 Task: Create a sub task Design and Implement Solution for the task  Create an e-learning platform for online education in the project AgileBite , assign it to team member softage.2@softage.net and update the status of the sub task to  Completed , set the priority of the sub task to High
Action: Mouse moved to (433, 233)
Screenshot: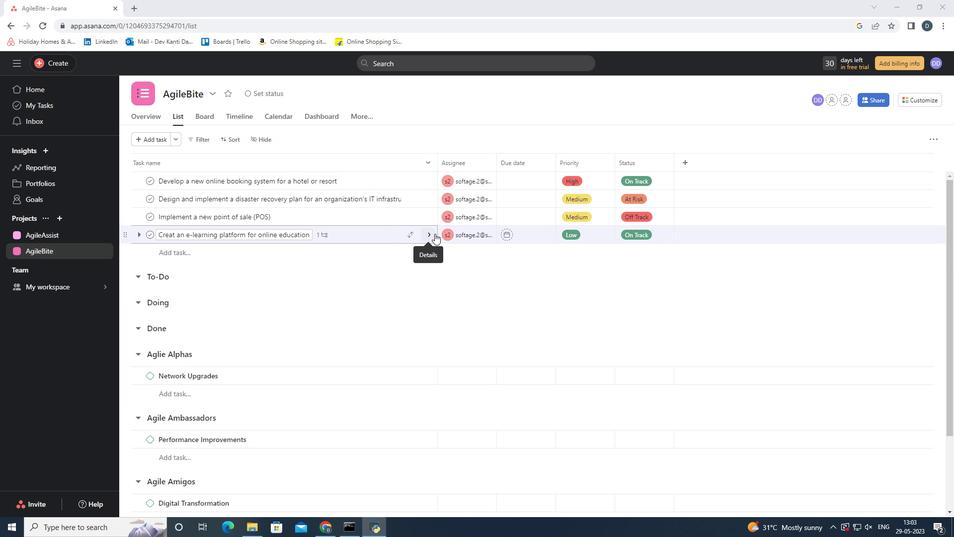 
Action: Mouse pressed left at (433, 233)
Screenshot: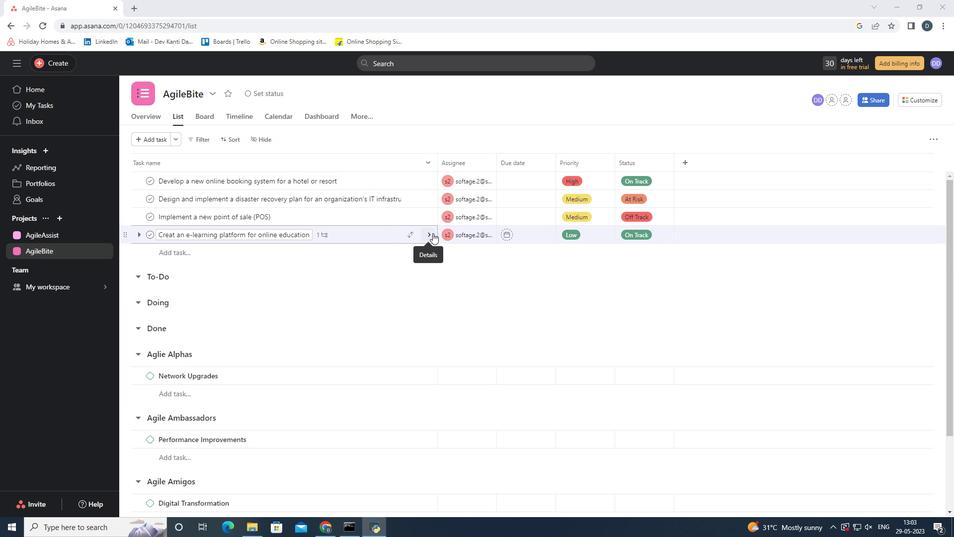 
Action: Mouse moved to (826, 345)
Screenshot: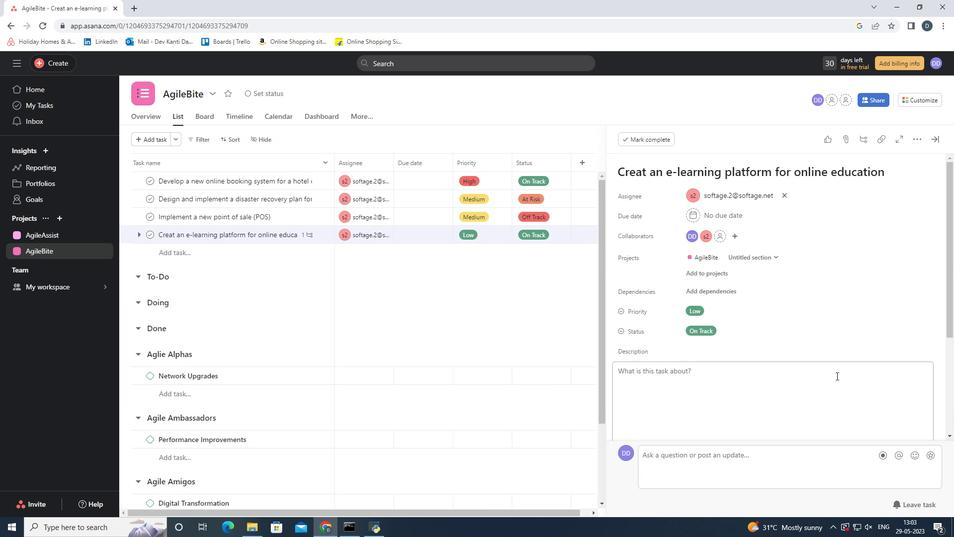 
Action: Mouse scrolled (826, 344) with delta (0, 0)
Screenshot: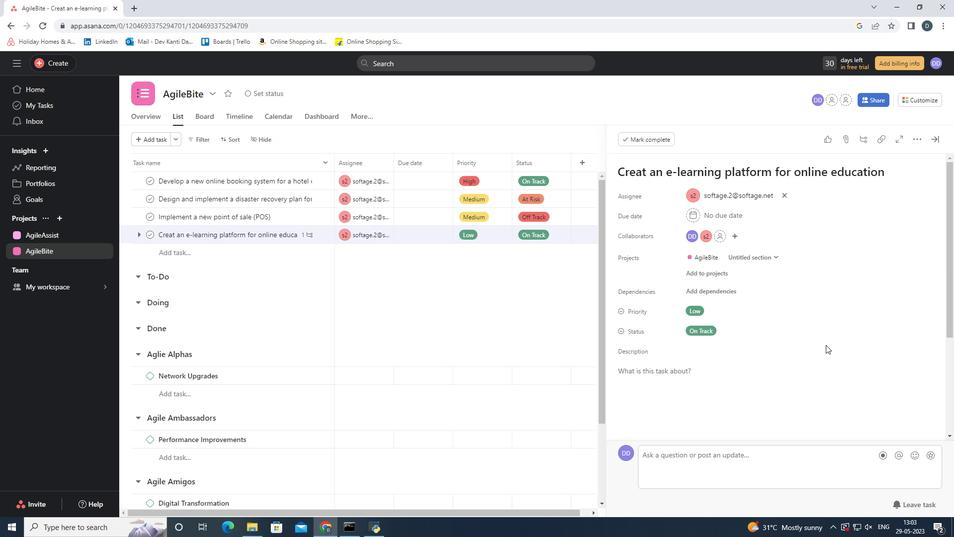 
Action: Mouse scrolled (826, 344) with delta (0, 0)
Screenshot: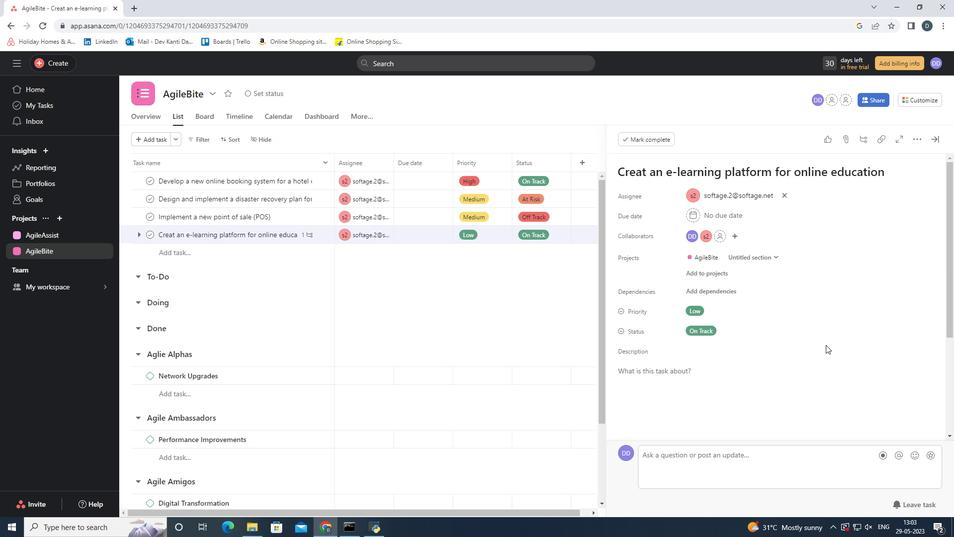 
Action: Mouse scrolled (826, 344) with delta (0, 0)
Screenshot: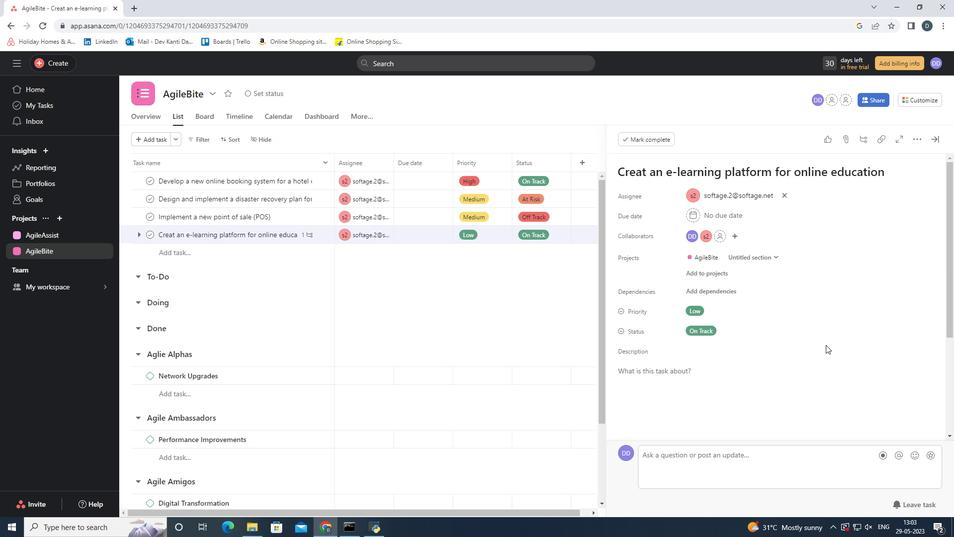 
Action: Mouse scrolled (826, 344) with delta (0, 0)
Screenshot: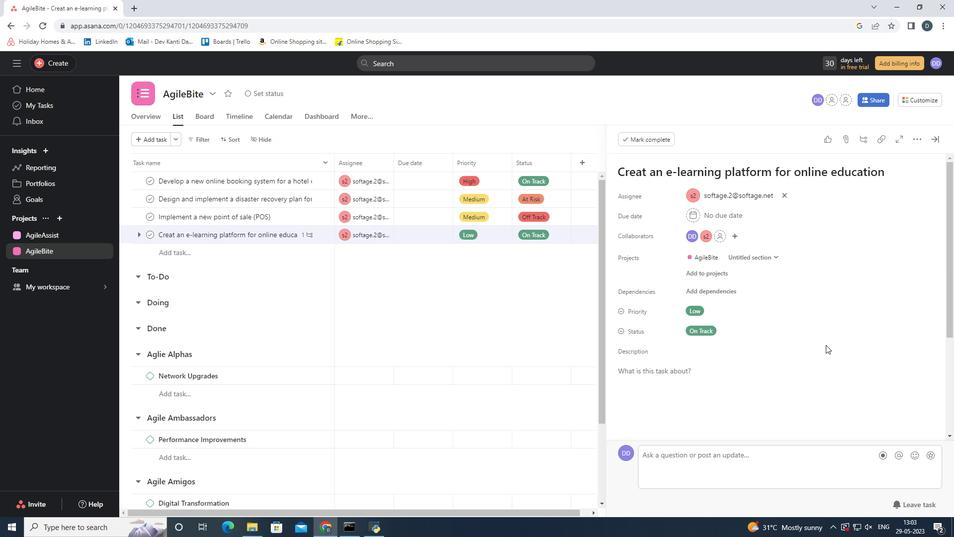 
Action: Mouse moved to (658, 352)
Screenshot: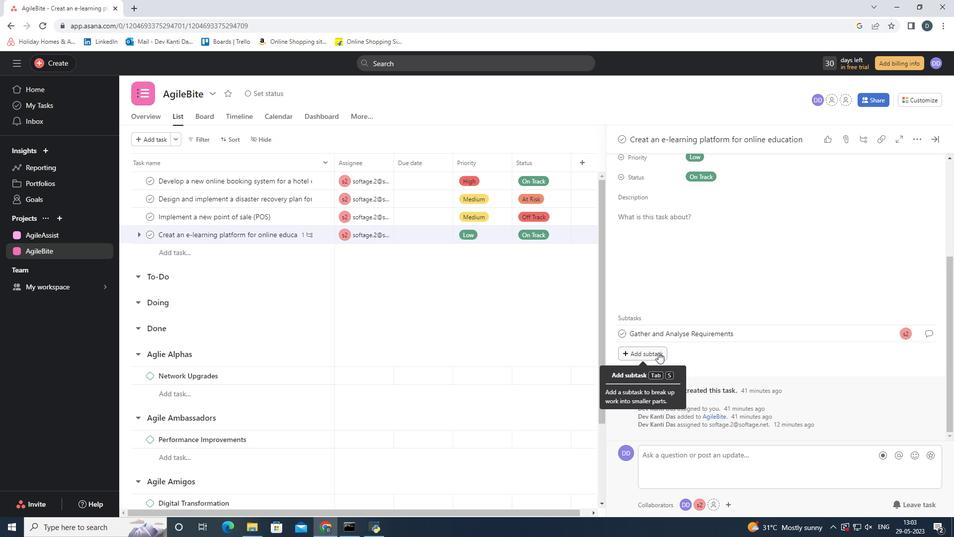 
Action: Mouse pressed left at (658, 352)
Screenshot: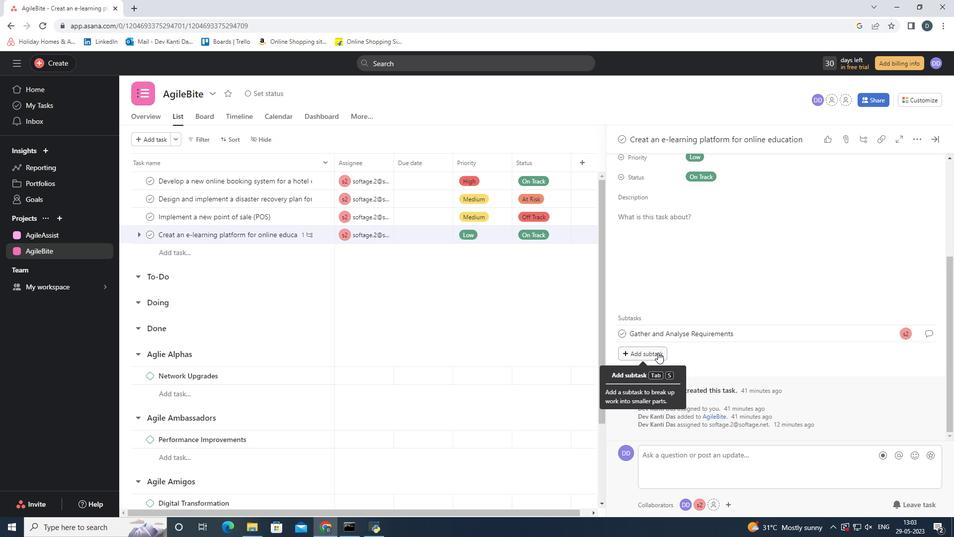 
Action: Mouse moved to (773, 358)
Screenshot: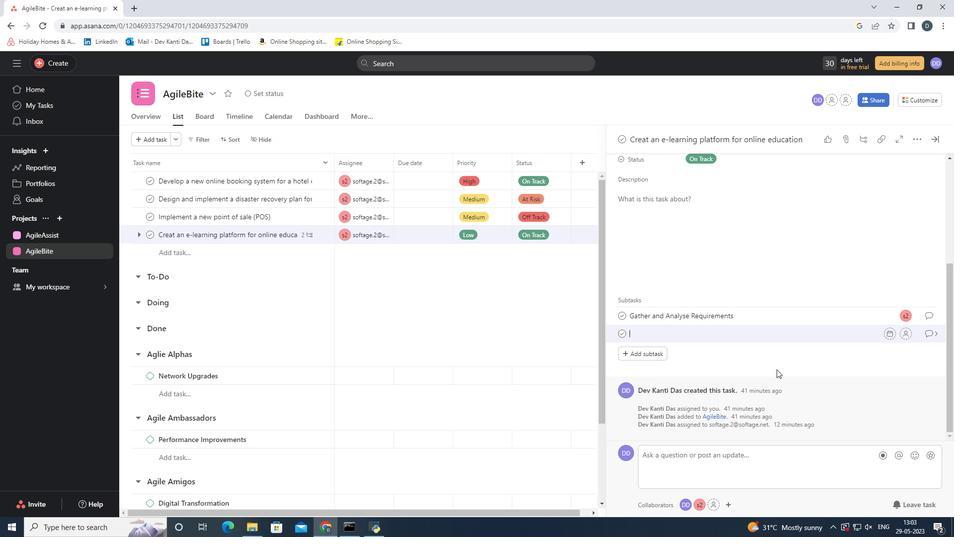 
Action: Key pressed <Key.shift>Design<Key.space>and<Key.space><Key.shift_r>Implemented<Key.space><Key.shift>Solution
Screenshot: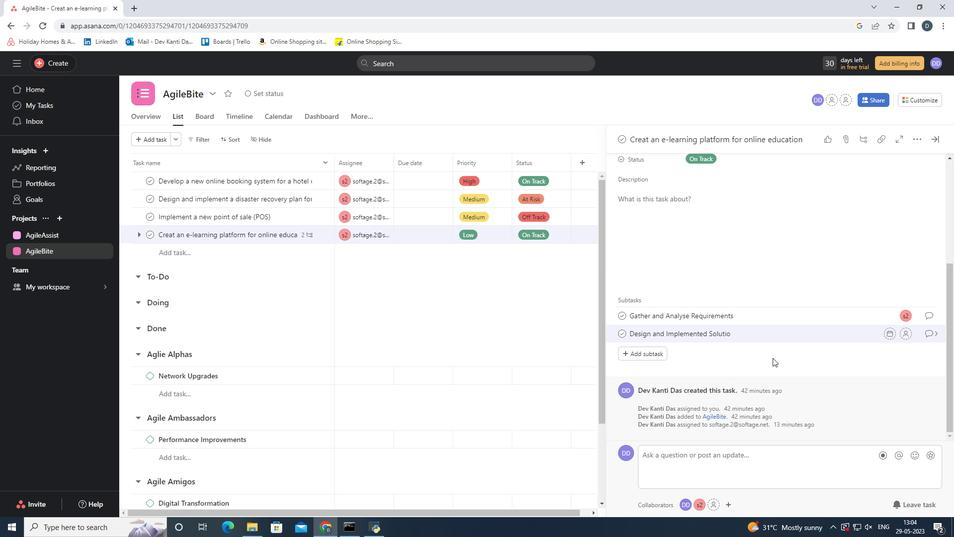 
Action: Mouse pressed left at (773, 358)
Screenshot: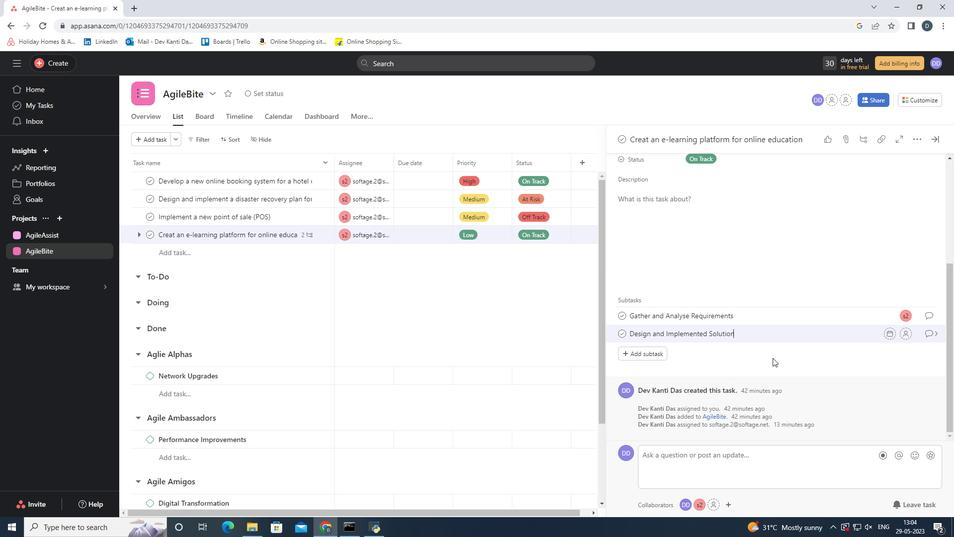 
Action: Mouse moved to (909, 331)
Screenshot: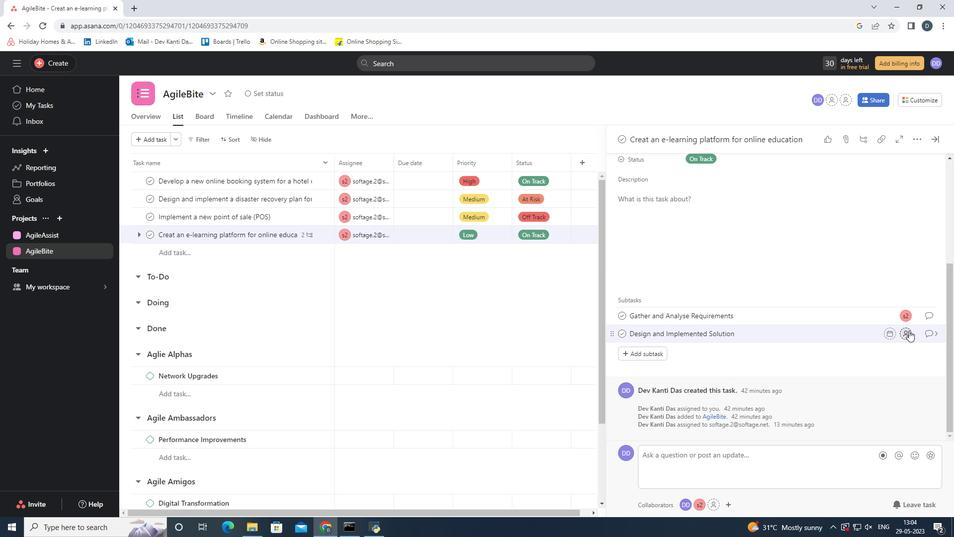 
Action: Mouse pressed left at (909, 331)
Screenshot: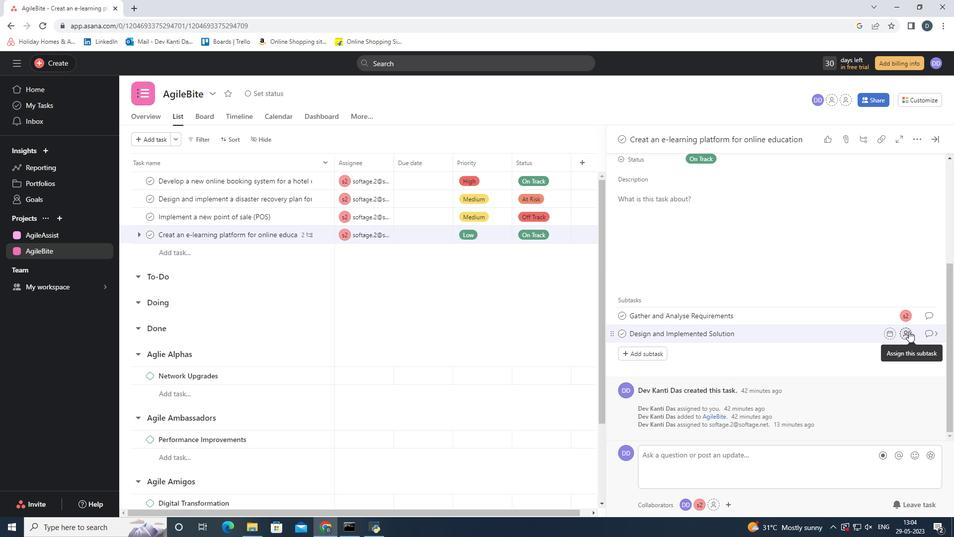 
Action: Mouse moved to (792, 405)
Screenshot: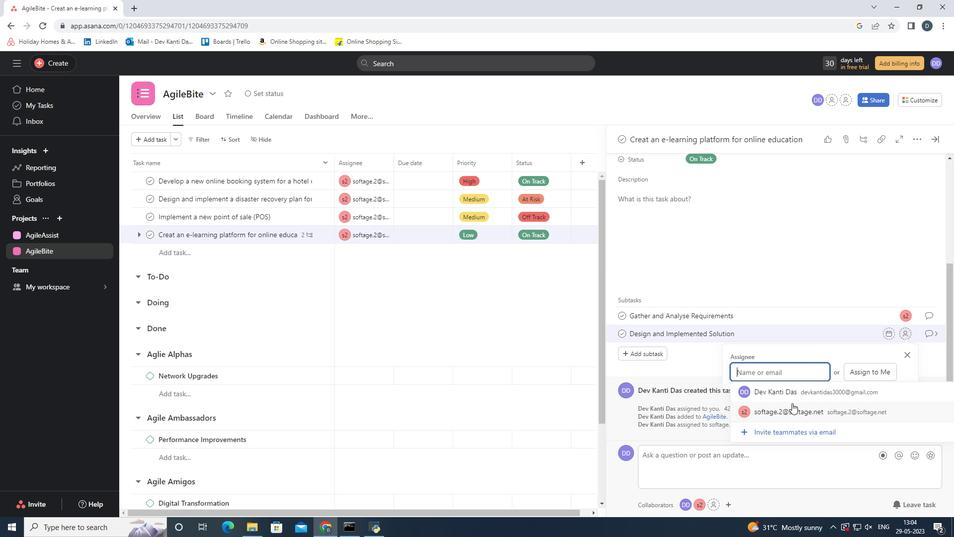 
Action: Mouse pressed left at (792, 405)
Screenshot: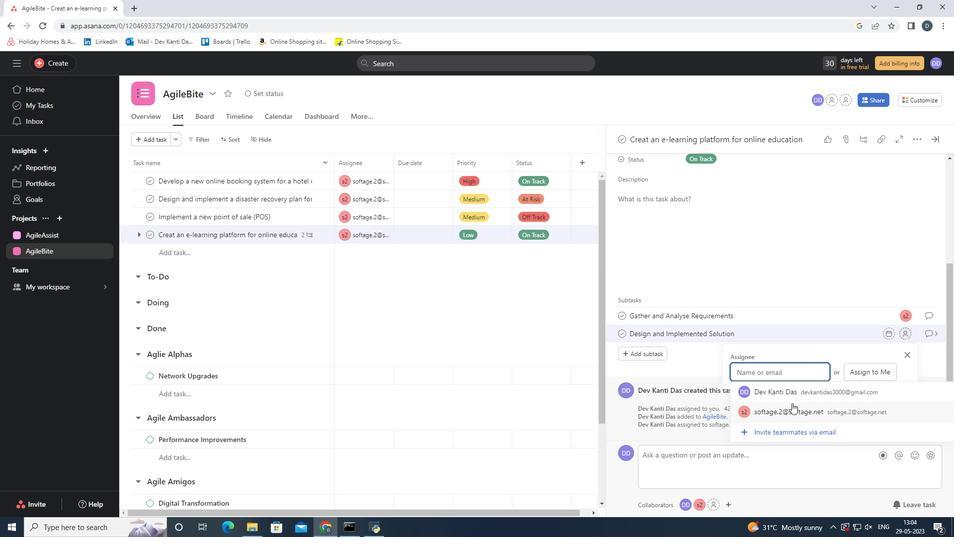 
Action: Mouse moved to (870, 366)
Screenshot: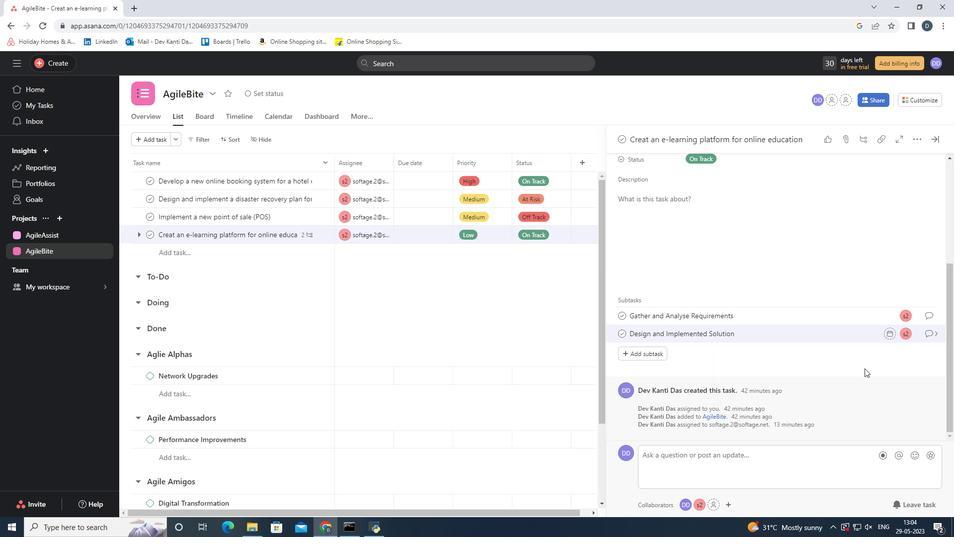 
Action: Mouse pressed left at (870, 366)
Screenshot: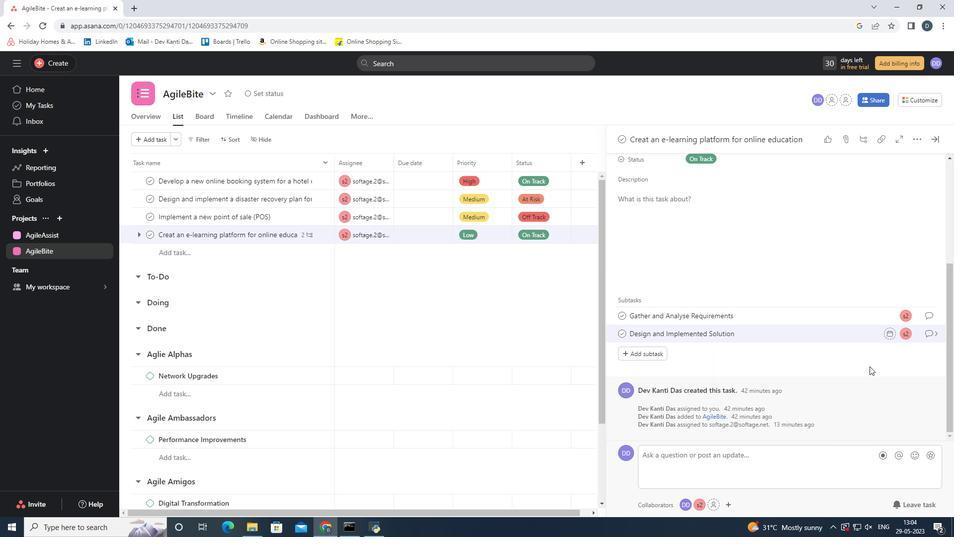 
Action: Mouse moved to (936, 331)
Screenshot: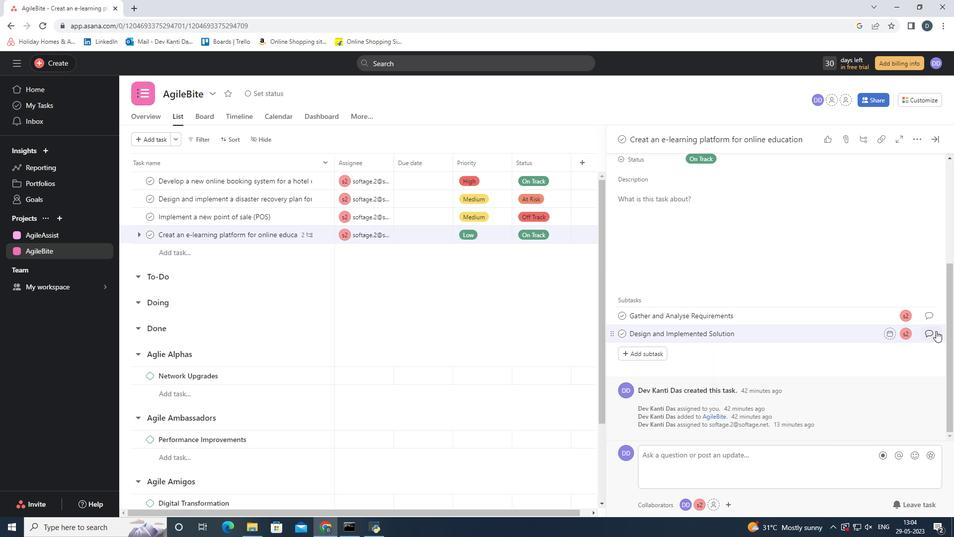 
Action: Mouse pressed left at (936, 331)
Screenshot: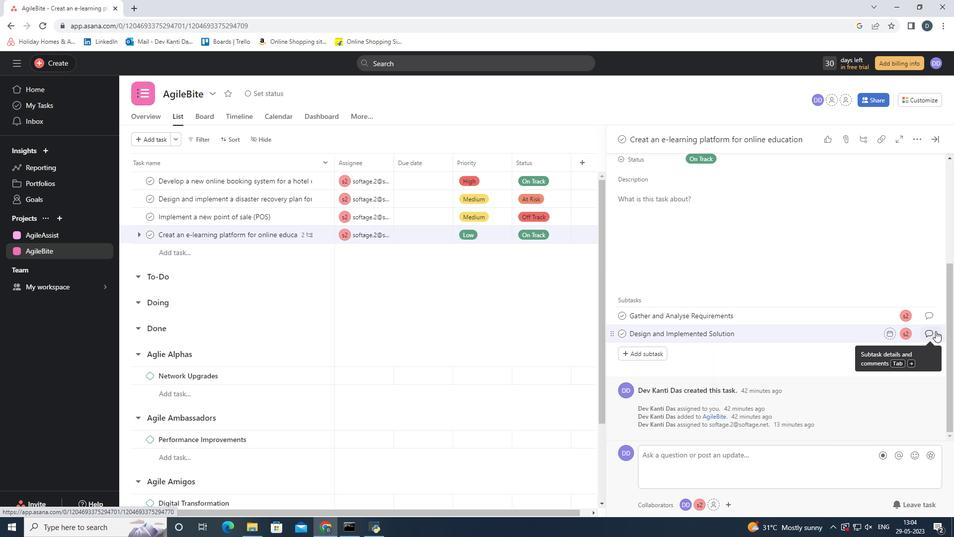 
Action: Mouse moved to (654, 300)
Screenshot: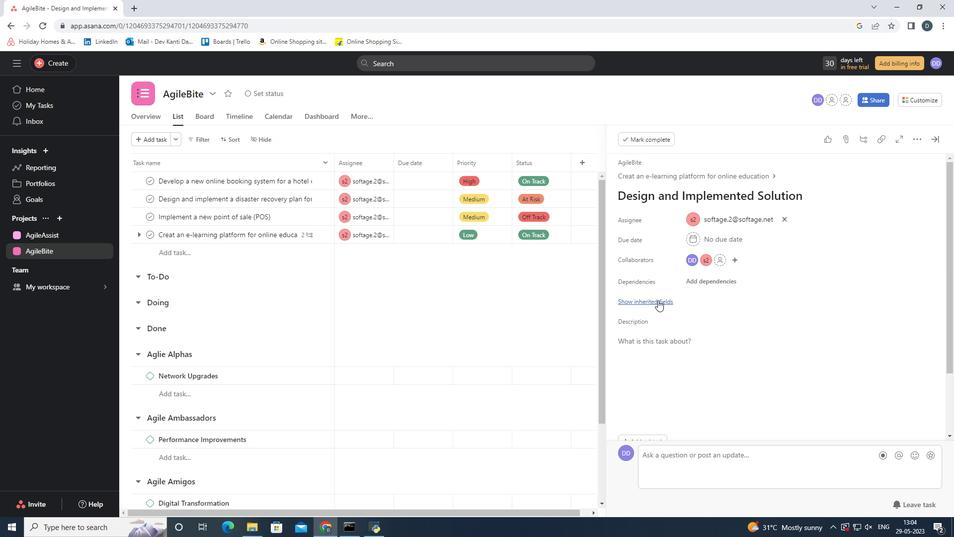 
Action: Mouse pressed left at (654, 300)
Screenshot: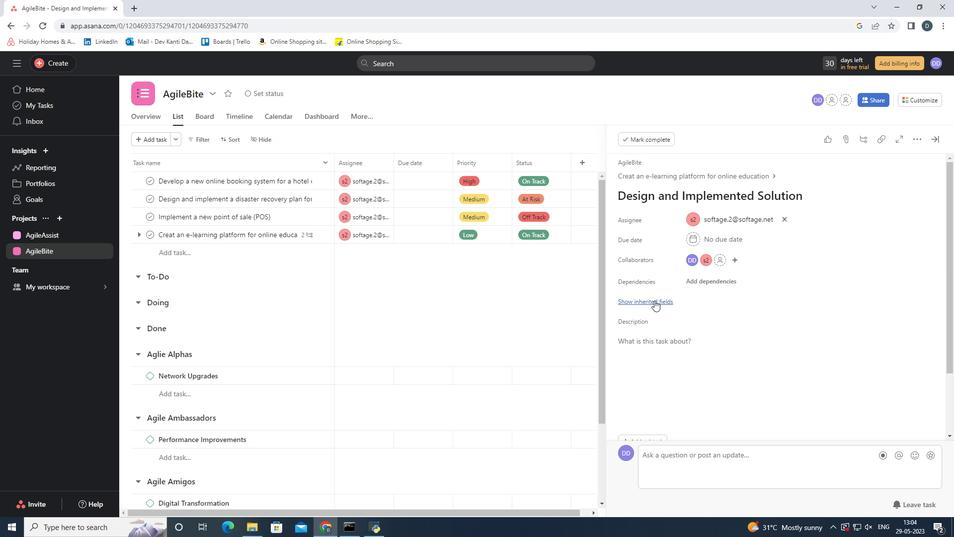 
Action: Mouse moved to (700, 320)
Screenshot: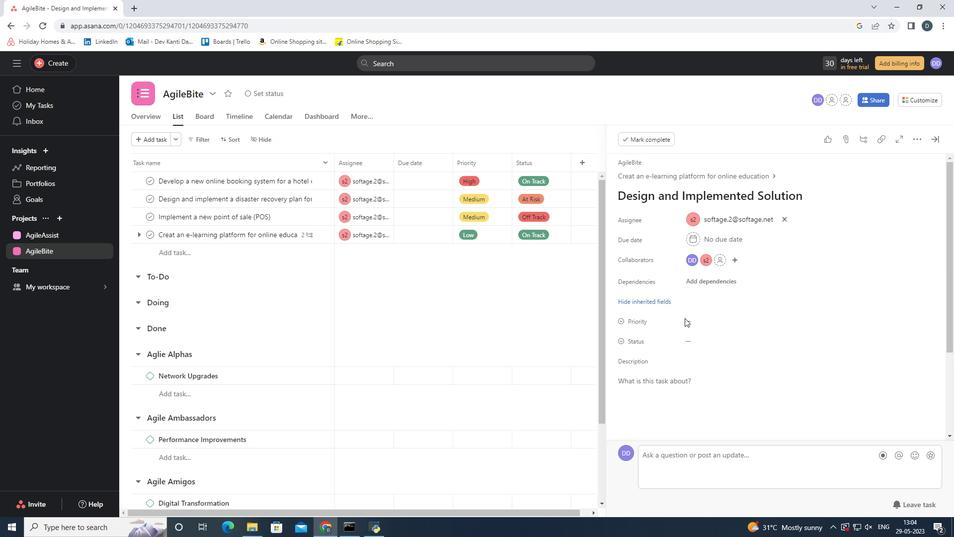 
Action: Mouse pressed left at (700, 320)
Screenshot: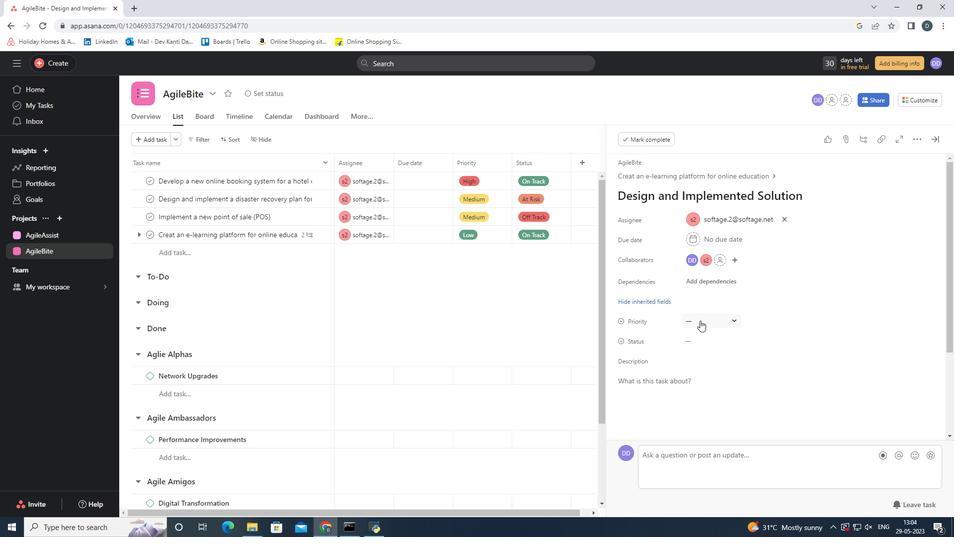 
Action: Mouse moved to (725, 360)
Screenshot: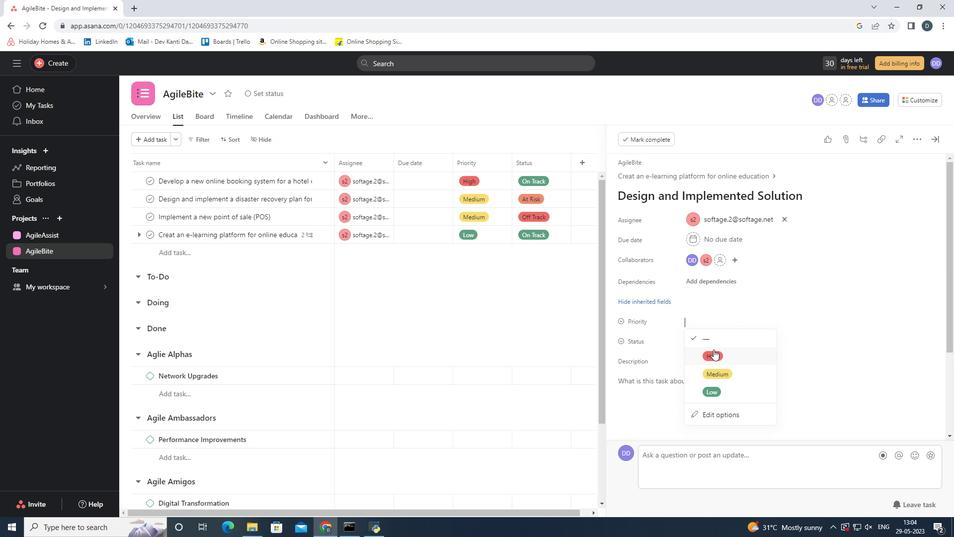 
Action: Mouse pressed left at (725, 360)
Screenshot: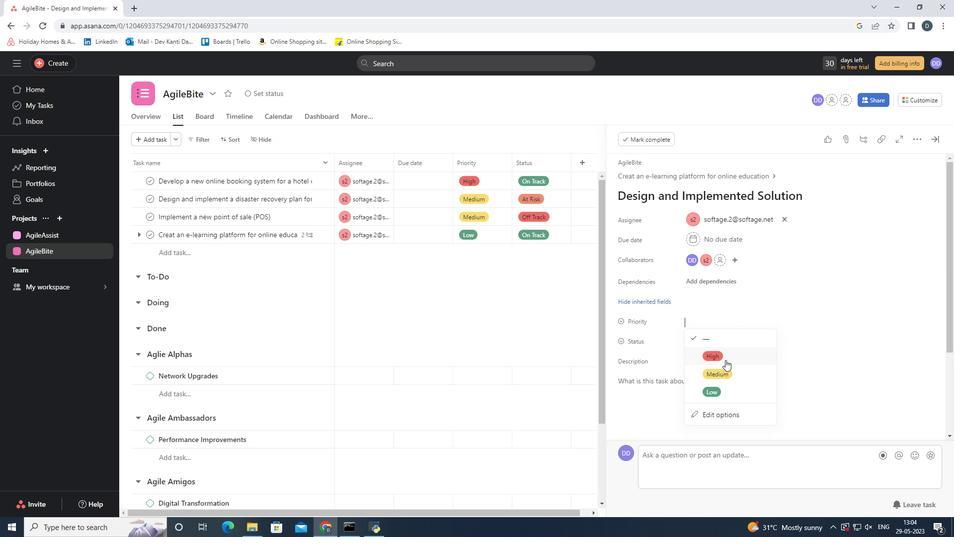 
Action: Mouse moved to (698, 343)
Screenshot: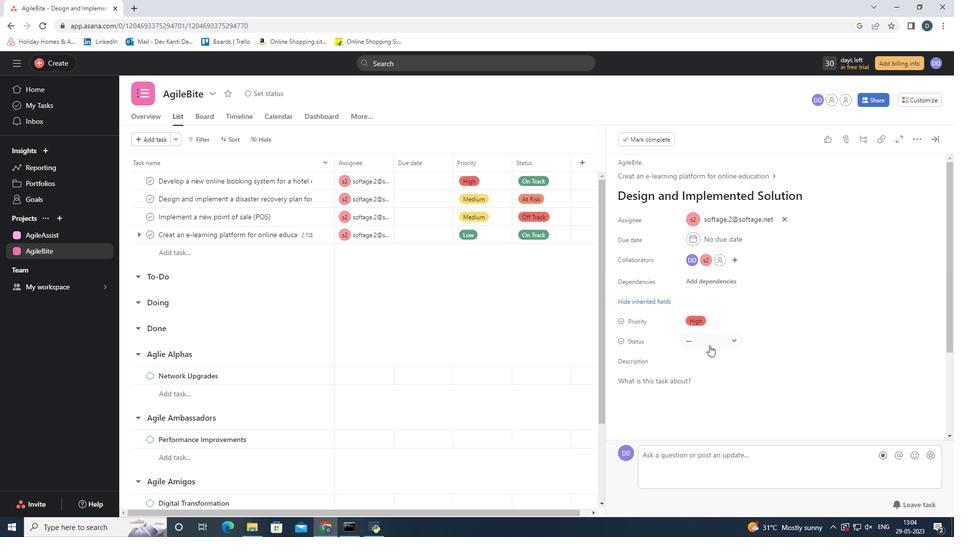 
Action: Mouse pressed left at (698, 343)
Screenshot: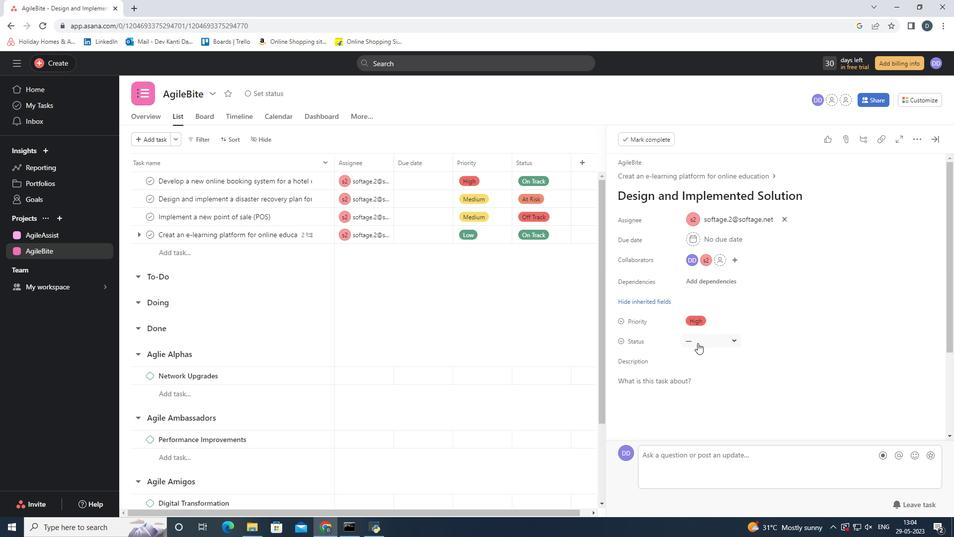 
Action: Mouse moved to (726, 444)
Screenshot: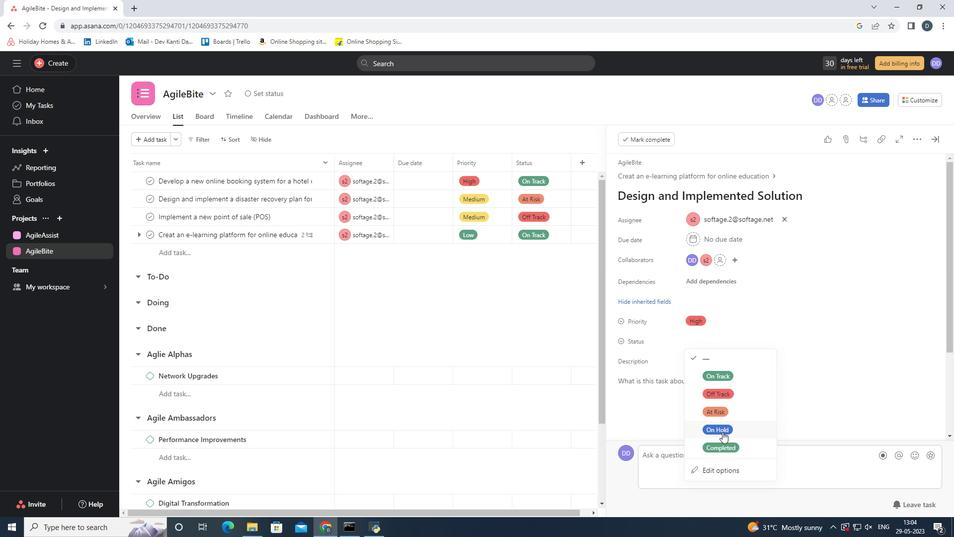 
Action: Mouse pressed left at (726, 444)
Screenshot: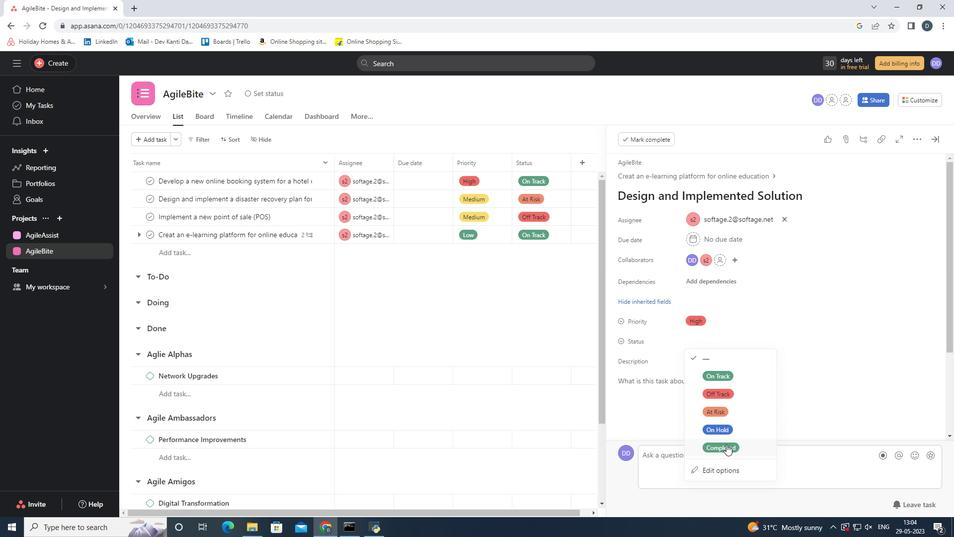 
Action: Mouse moved to (723, 370)
Screenshot: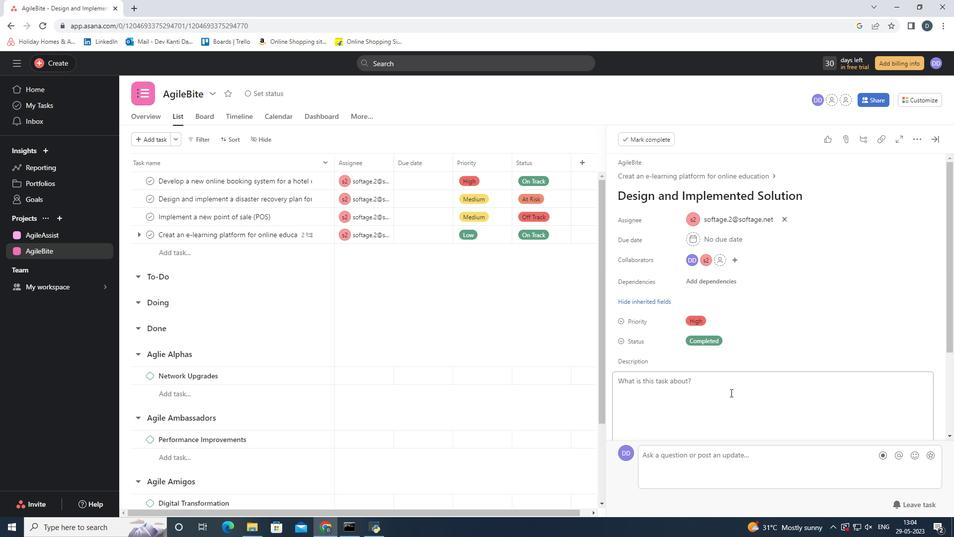 
Action: Mouse scrolled (723, 371) with delta (0, 0)
Screenshot: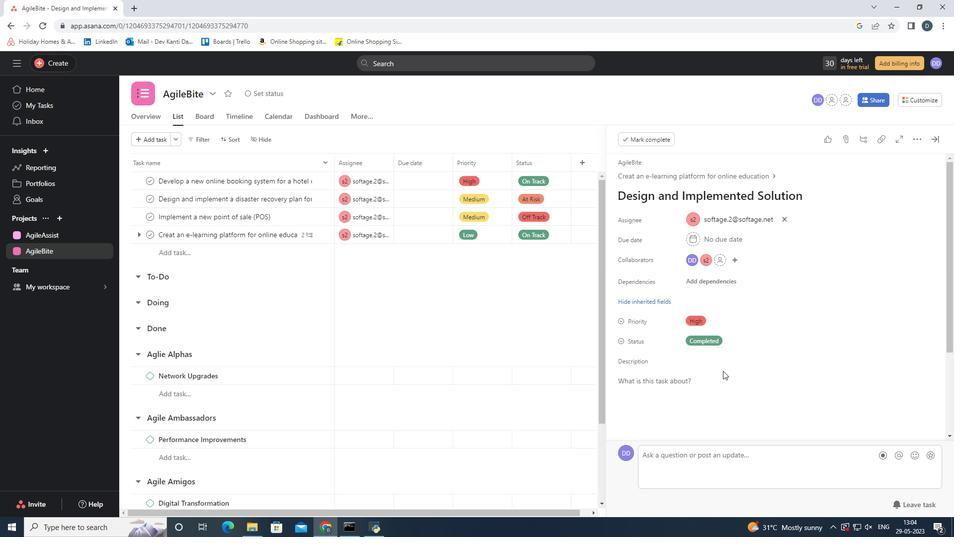 
Action: Mouse scrolled (723, 371) with delta (0, 0)
Screenshot: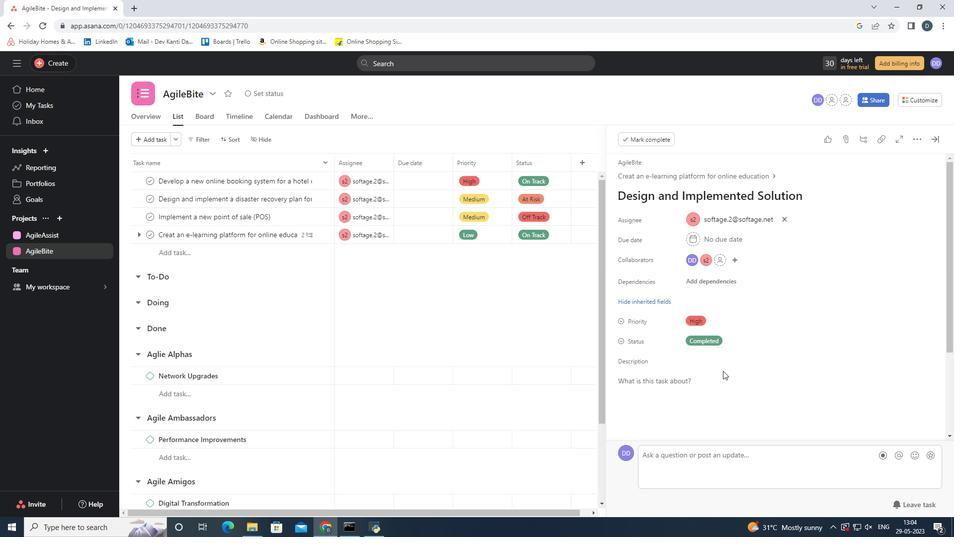 
Action: Mouse scrolled (723, 371) with delta (0, 0)
Screenshot: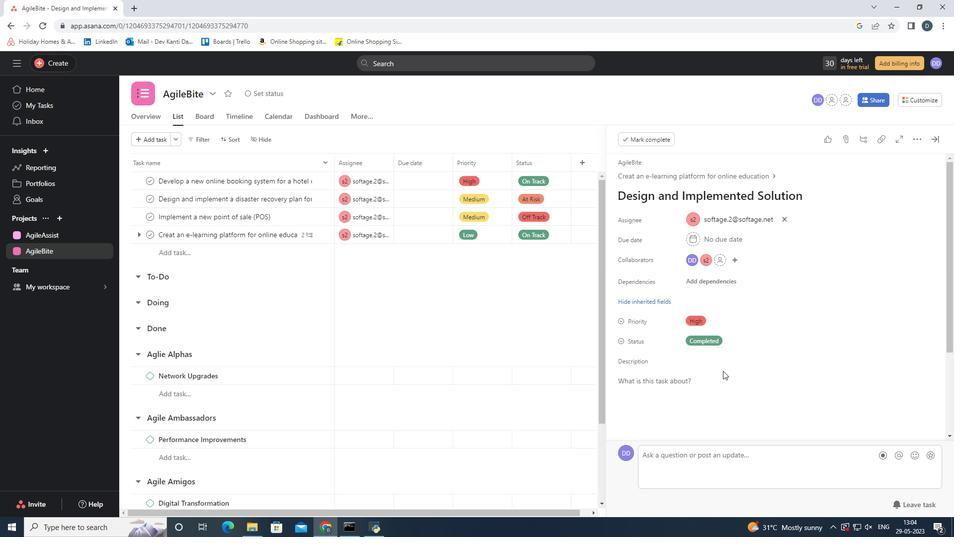 
Action: Mouse scrolled (723, 371) with delta (0, 0)
Screenshot: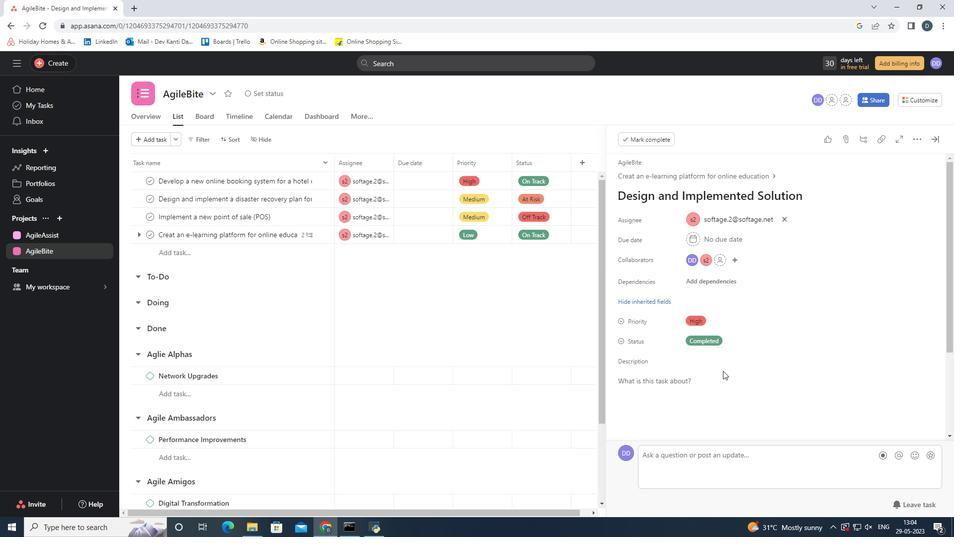 
Action: Mouse scrolled (723, 371) with delta (0, 0)
Screenshot: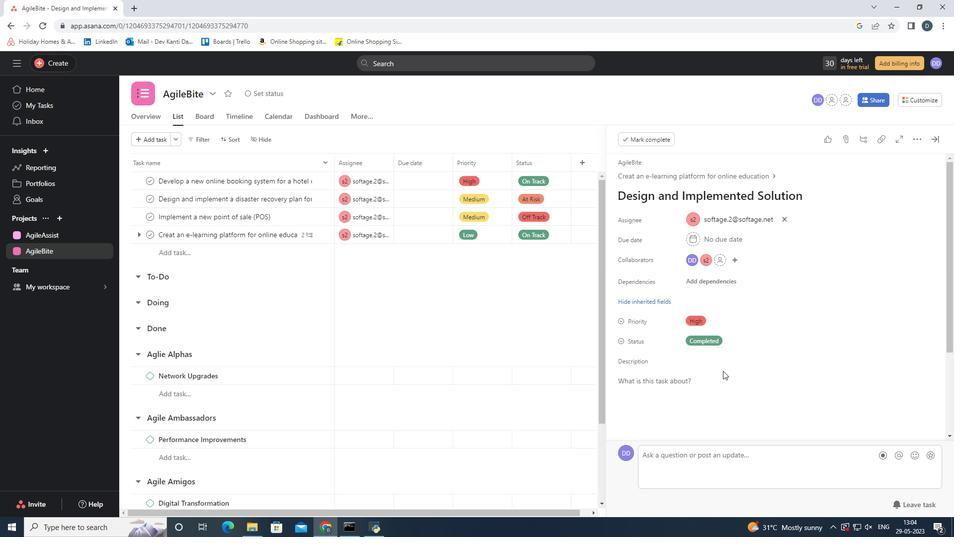 
Action: Mouse moved to (937, 142)
Screenshot: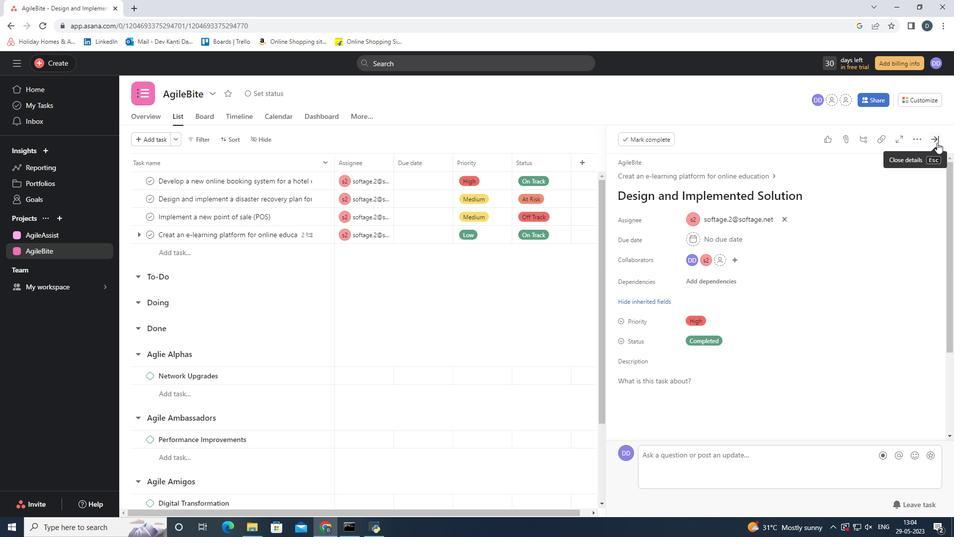 
Action: Mouse pressed left at (937, 142)
Screenshot: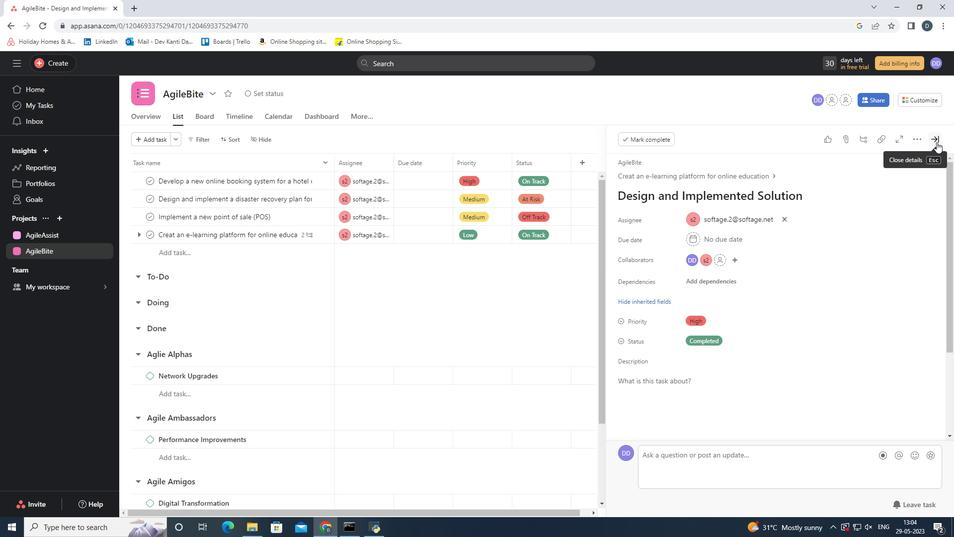 
Action: Mouse moved to (322, 235)
Screenshot: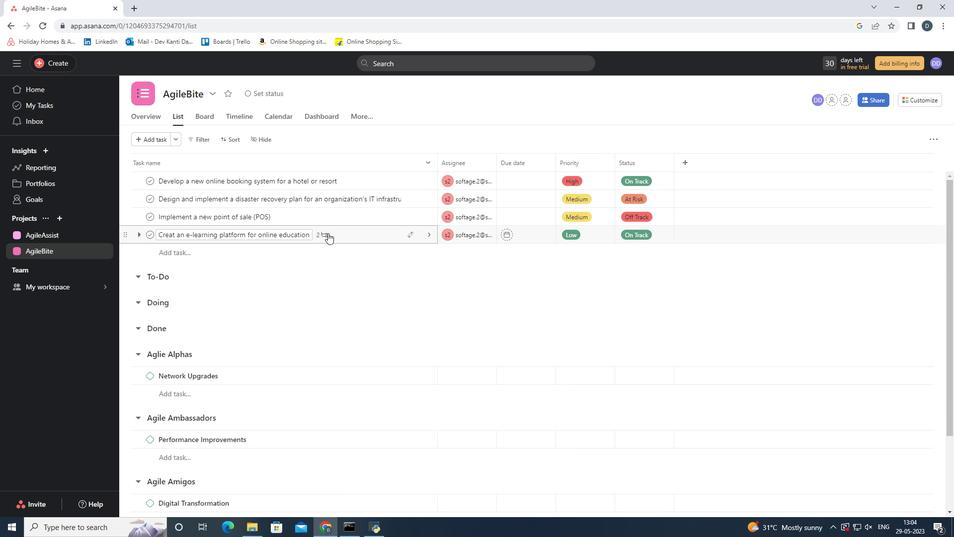 
Action: Mouse pressed left at (322, 235)
Screenshot: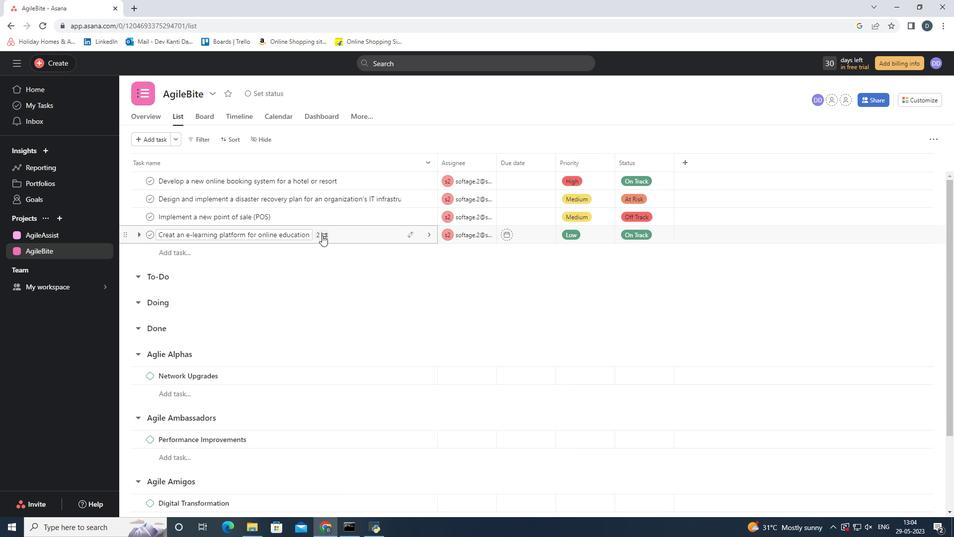 
Action: Mouse moved to (853, 332)
Screenshot: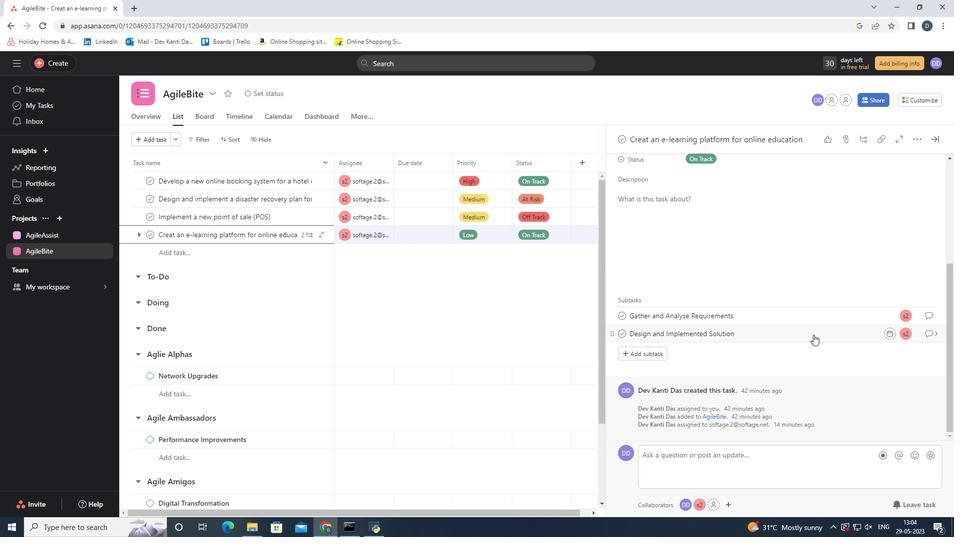 
Action: Mouse pressed left at (853, 332)
Screenshot: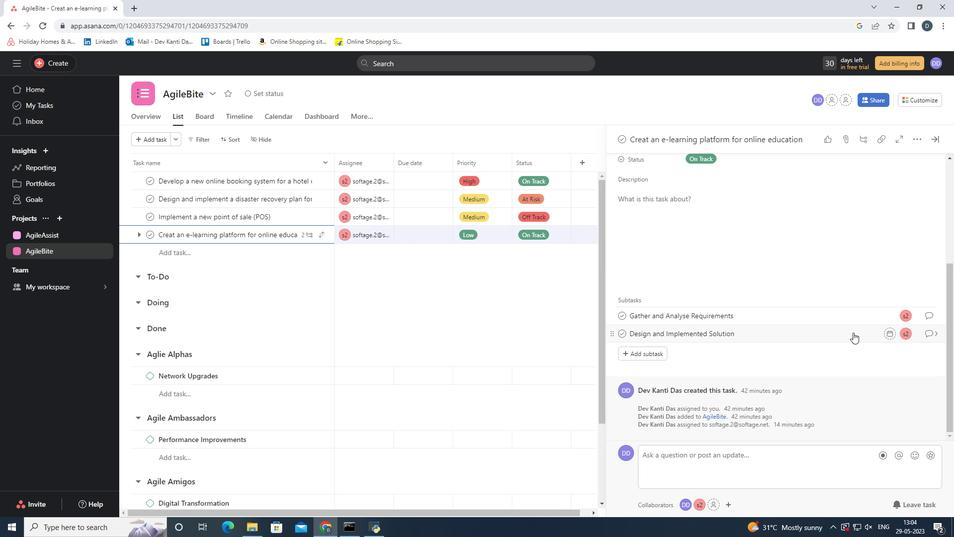 
Action: Mouse moved to (933, 334)
Screenshot: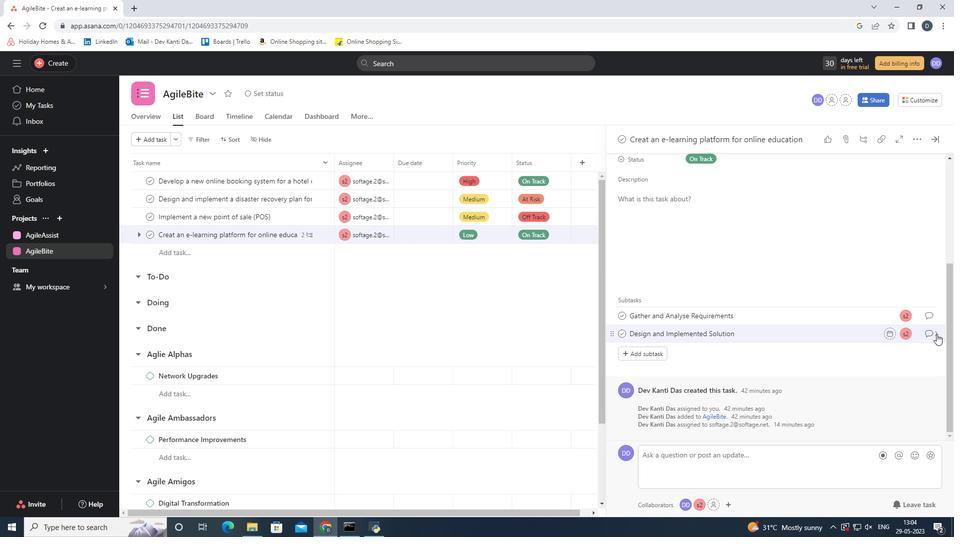 
Action: Mouse pressed left at (933, 334)
Screenshot: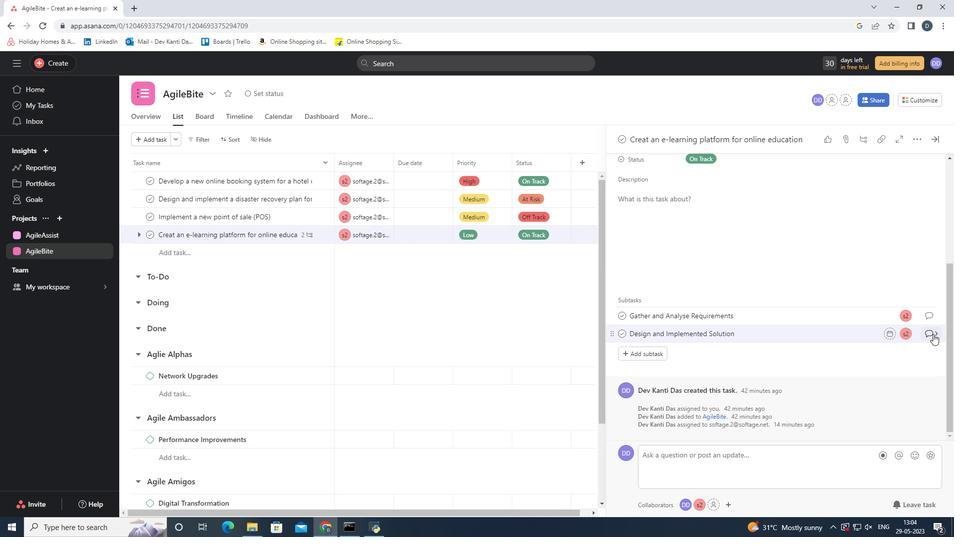 
Action: Mouse moved to (649, 303)
Screenshot: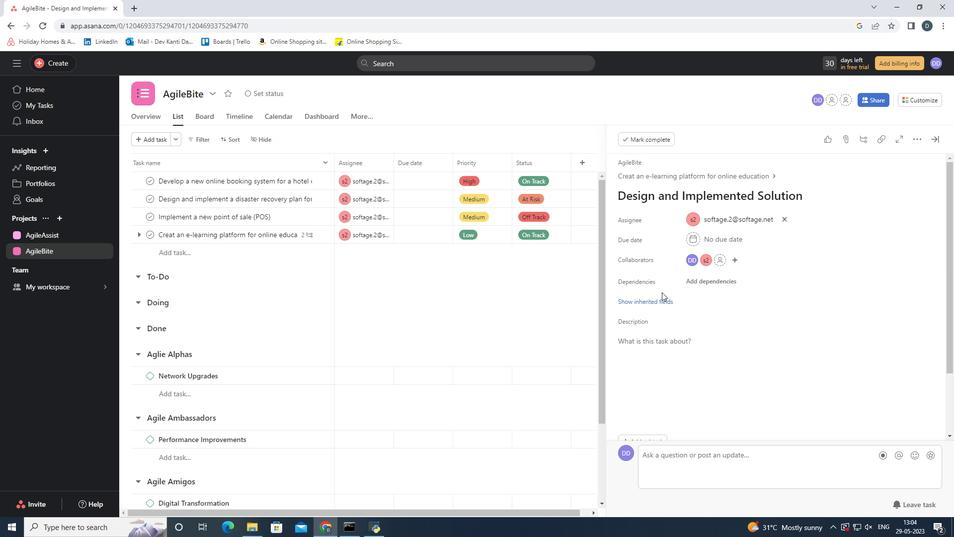 
Action: Mouse pressed left at (649, 303)
Screenshot: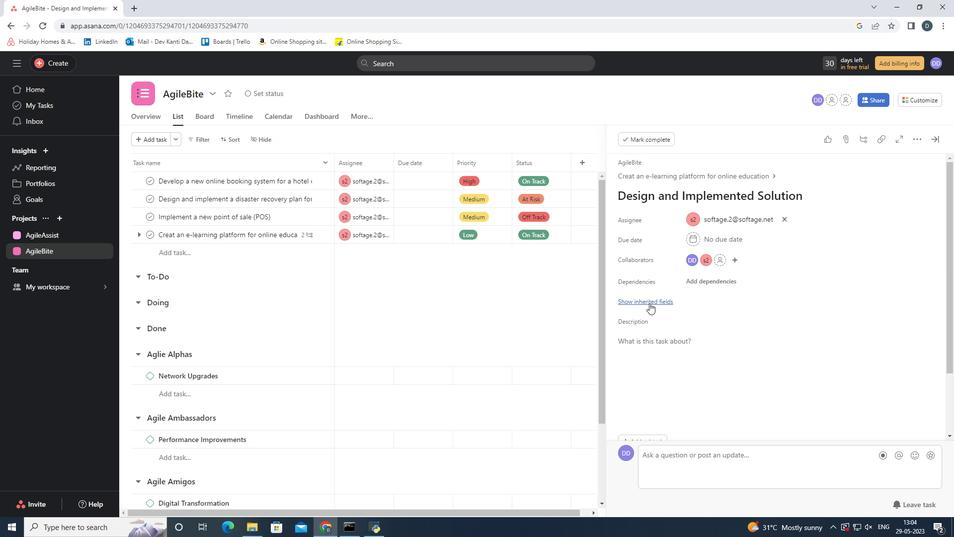 
Action: Mouse moved to (935, 141)
Screenshot: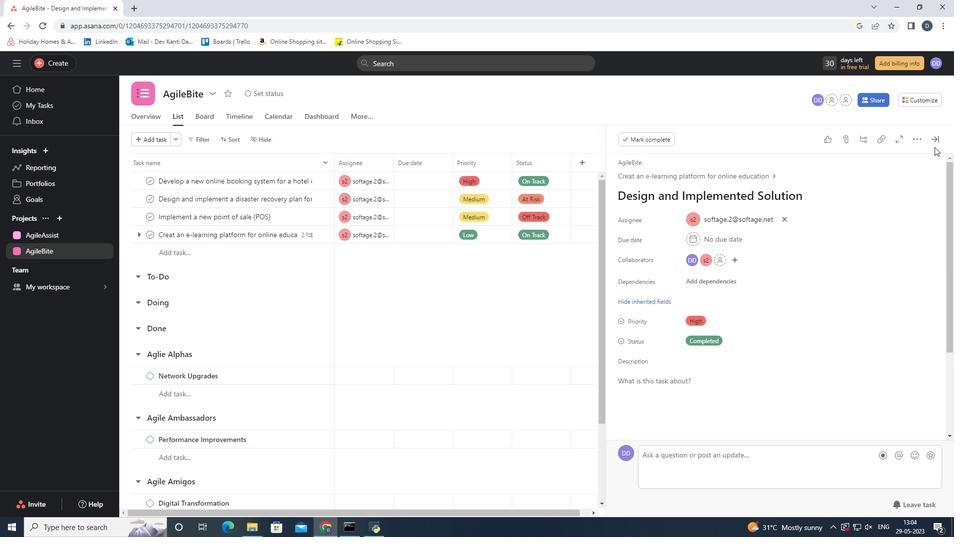 
Action: Mouse pressed left at (935, 141)
Screenshot: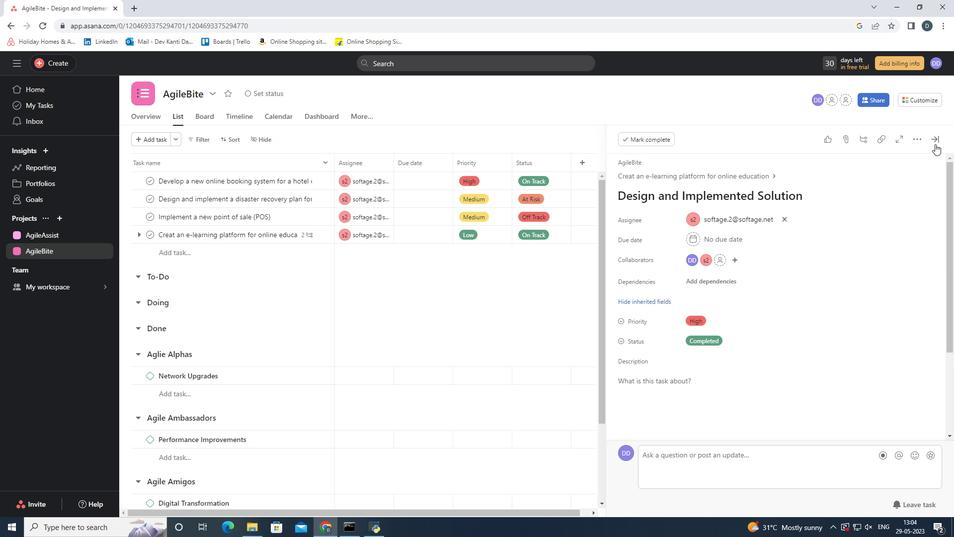 
Action: Mouse moved to (665, 341)
Screenshot: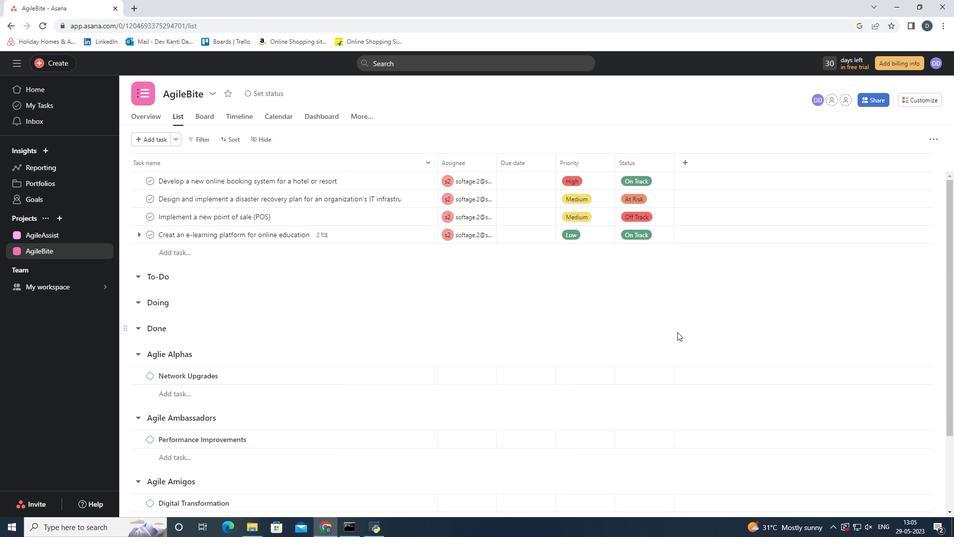
